 Task: Insert polyline.
Action: Mouse moved to (286, 110)
Screenshot: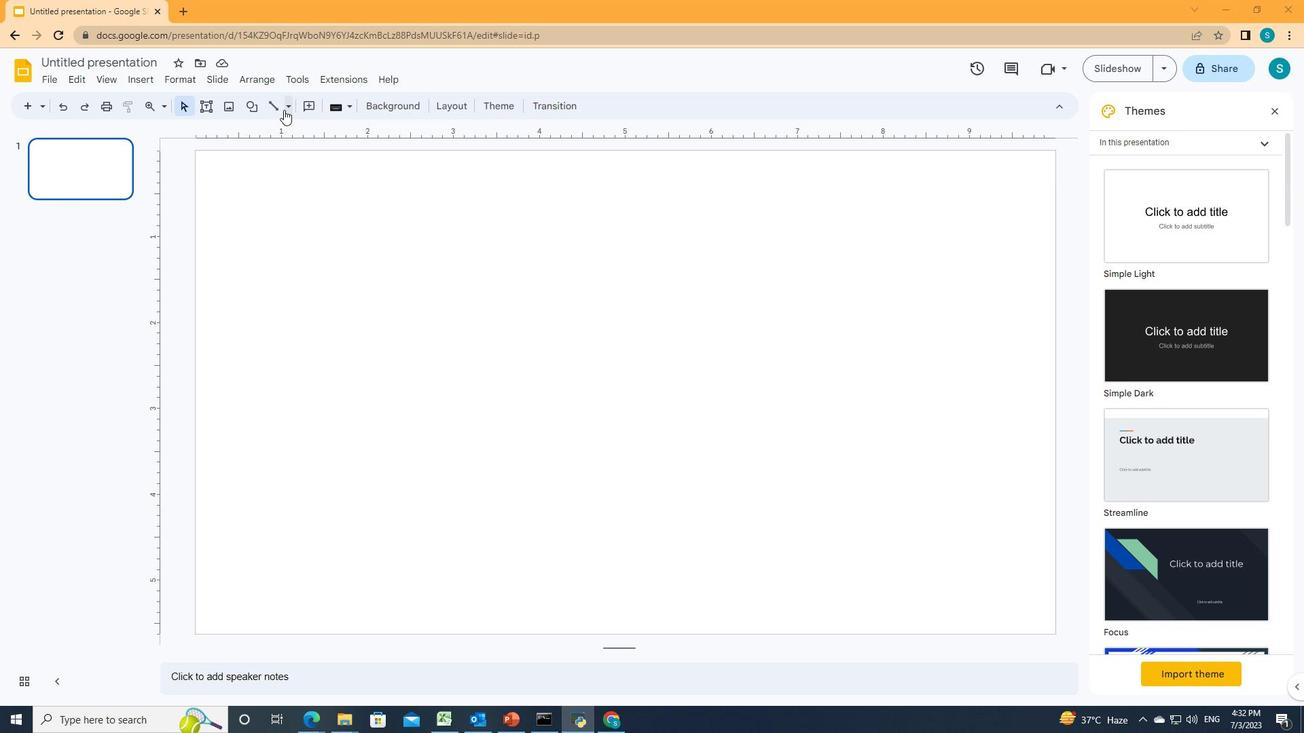 
Action: Mouse pressed left at (286, 110)
Screenshot: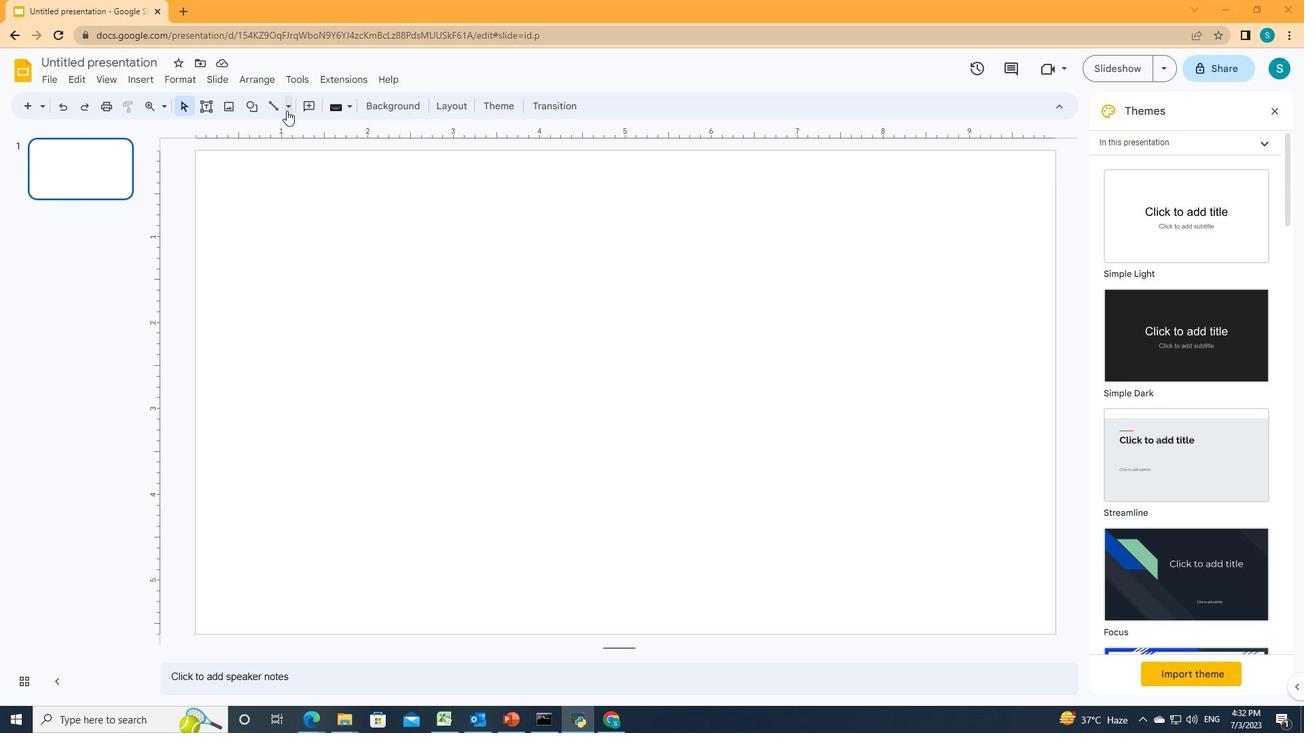 
Action: Mouse moved to (293, 233)
Screenshot: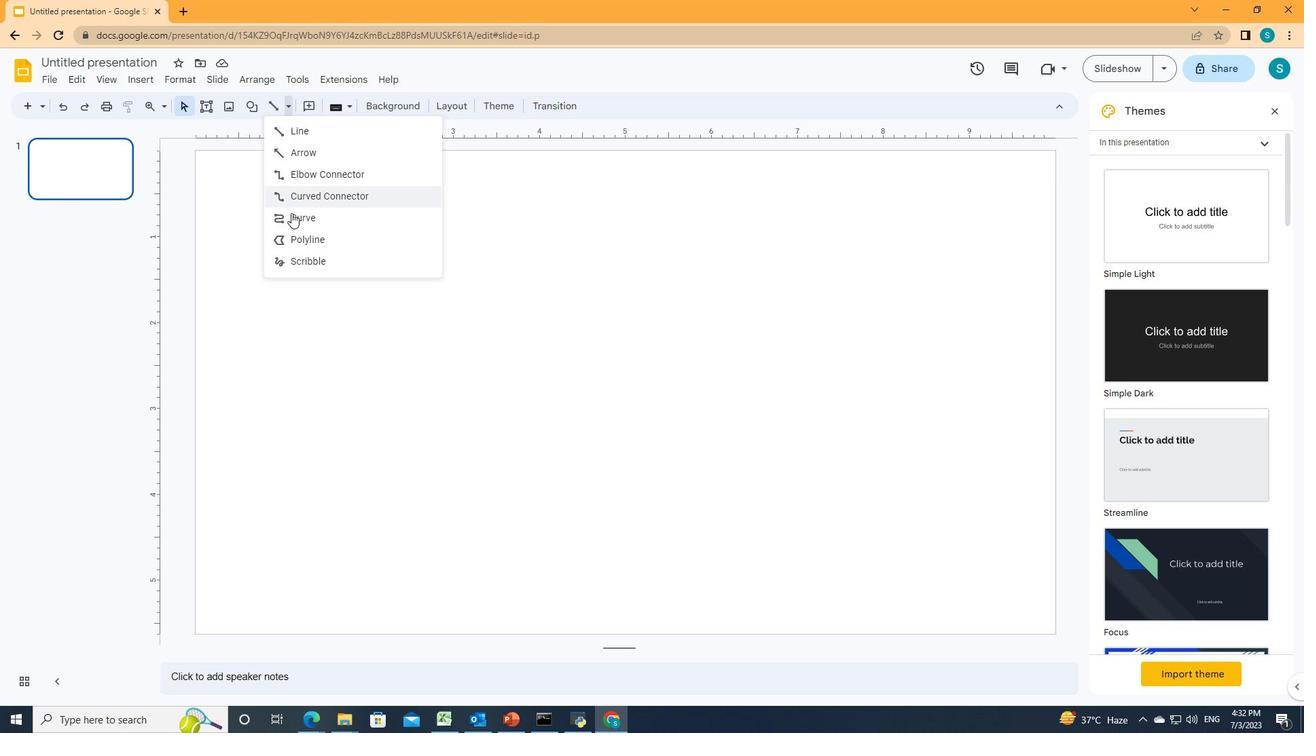 
Action: Mouse pressed left at (293, 233)
Screenshot: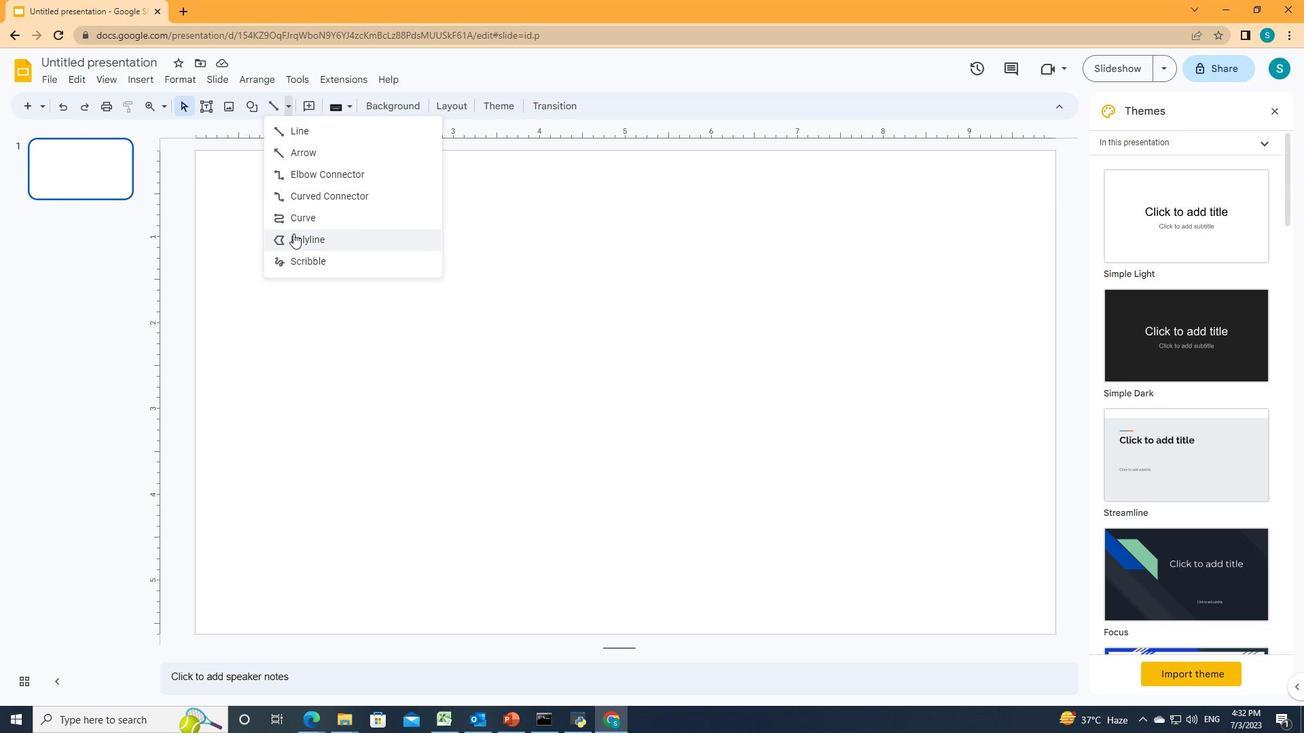 
Action: Mouse moved to (372, 257)
Screenshot: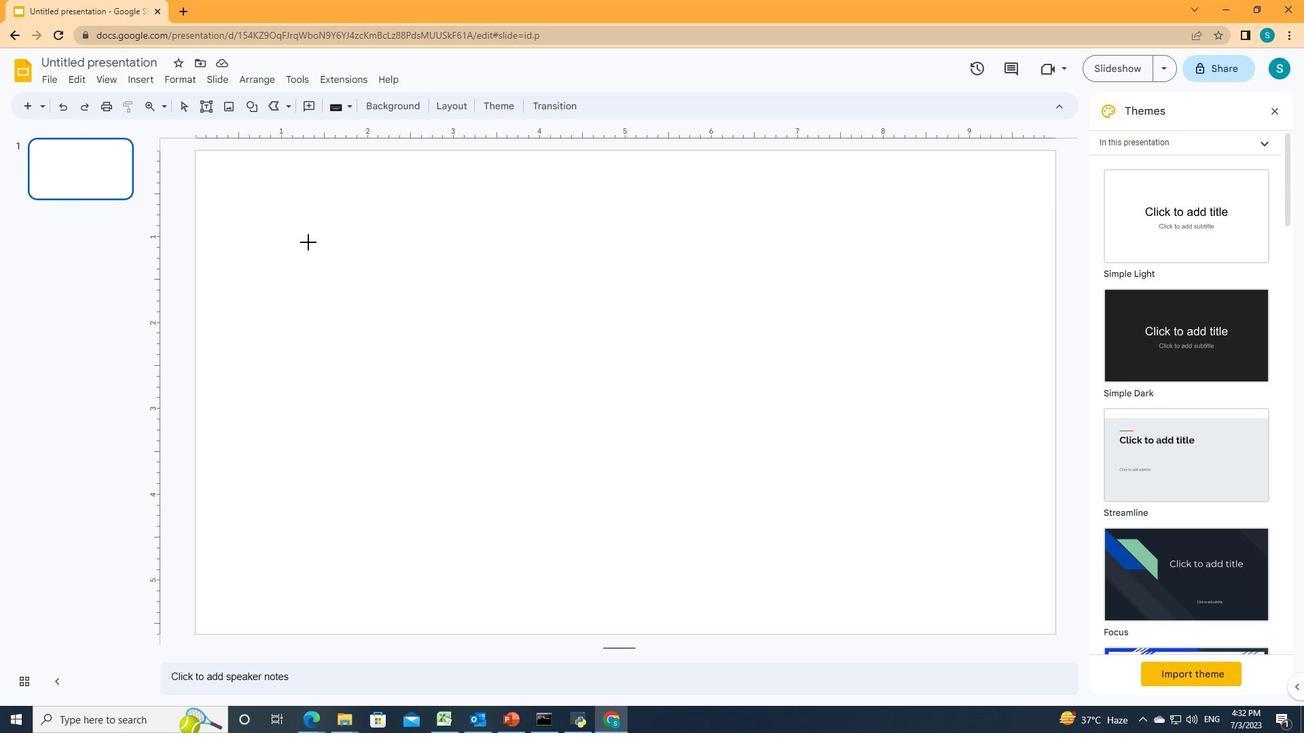 
Action: Mouse pressed left at (372, 257)
Screenshot: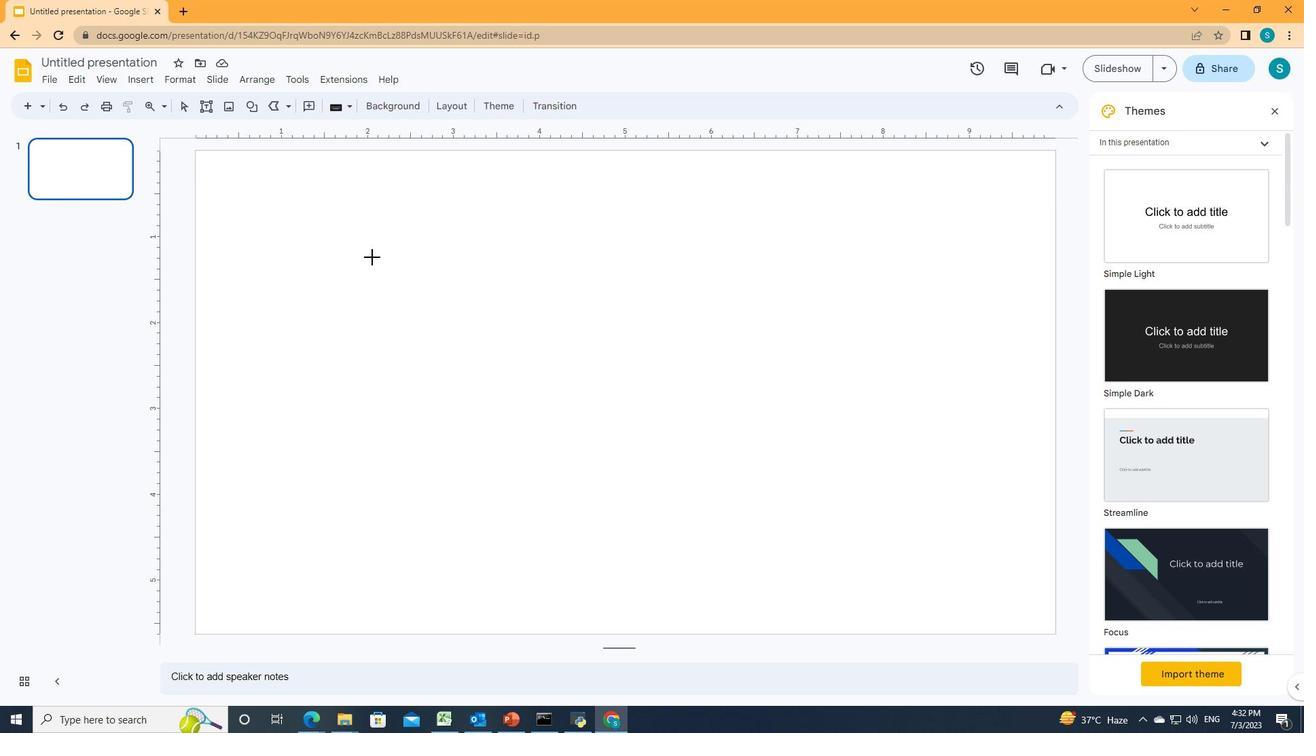 
Action: Mouse moved to (589, 254)
Screenshot: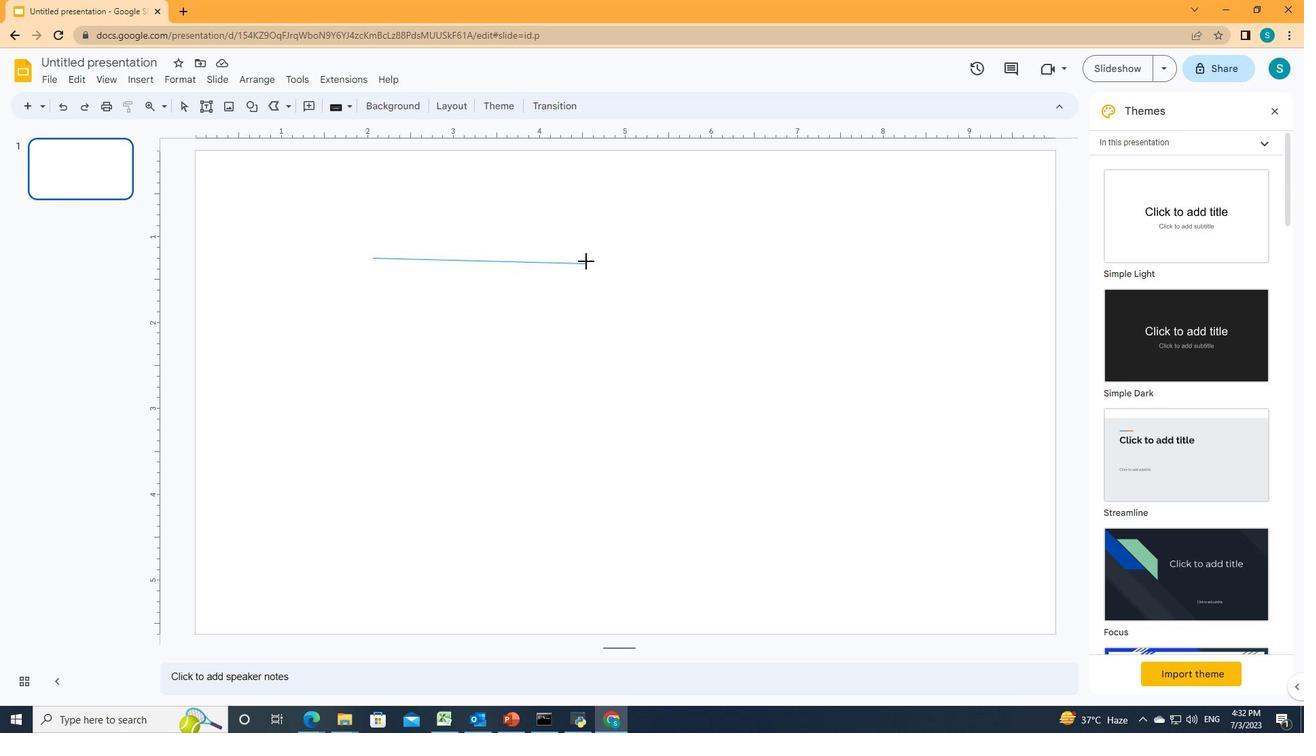 
Action: Mouse pressed left at (589, 254)
Screenshot: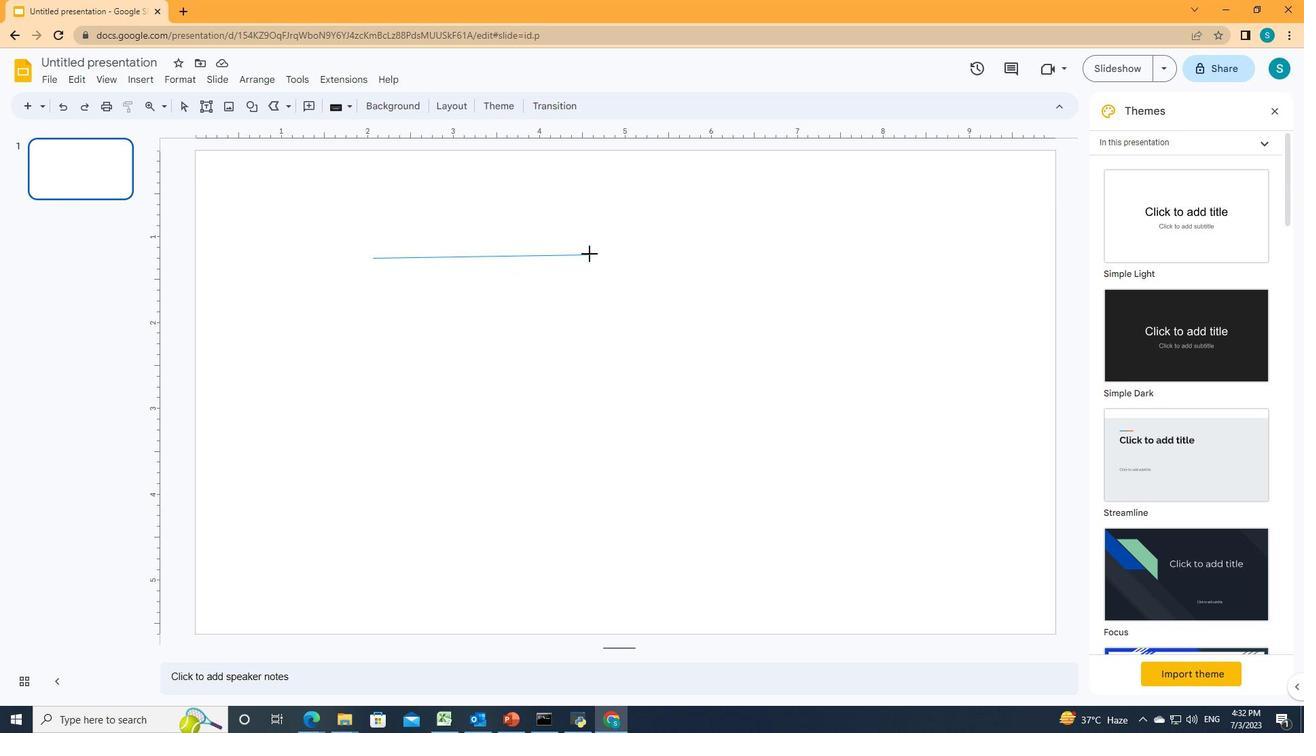 
Action: Mouse moved to (539, 309)
Screenshot: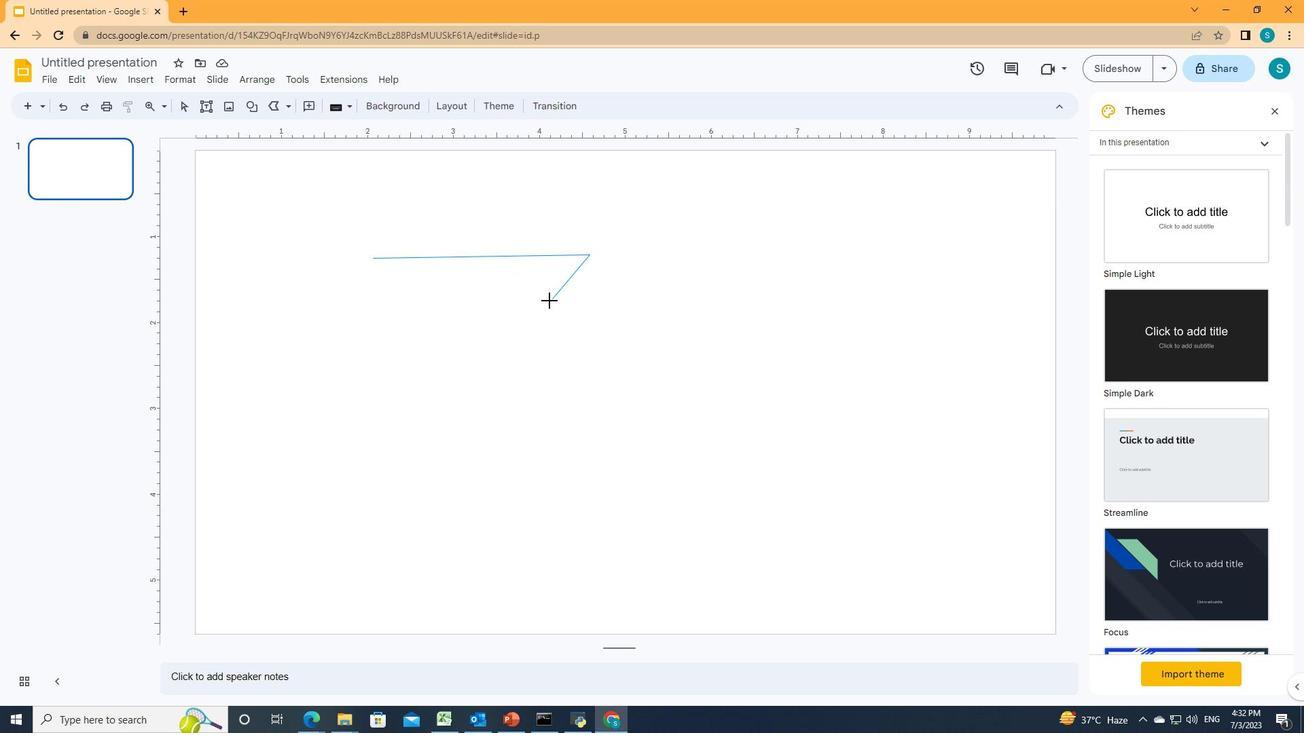 
Action: Mouse pressed left at (539, 309)
Screenshot: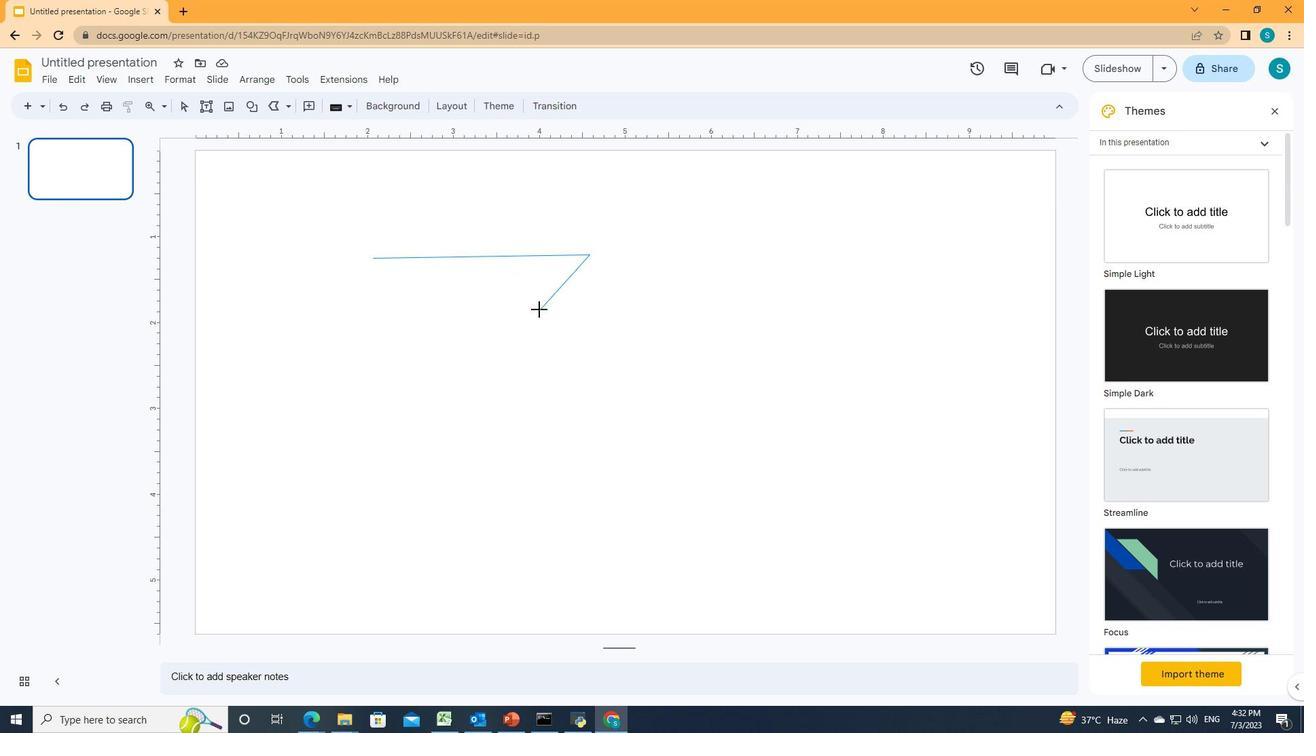
Action: Mouse moved to (604, 355)
Screenshot: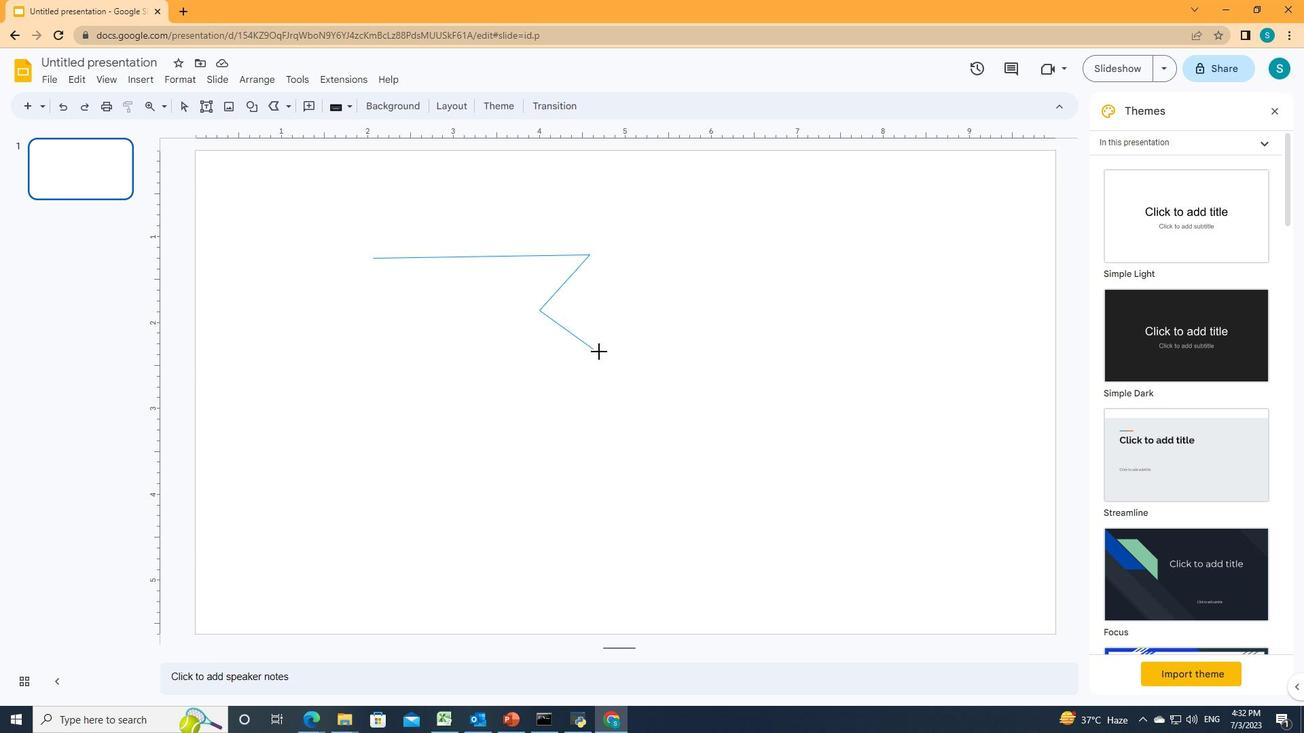 
Action: Mouse pressed left at (604, 355)
Screenshot: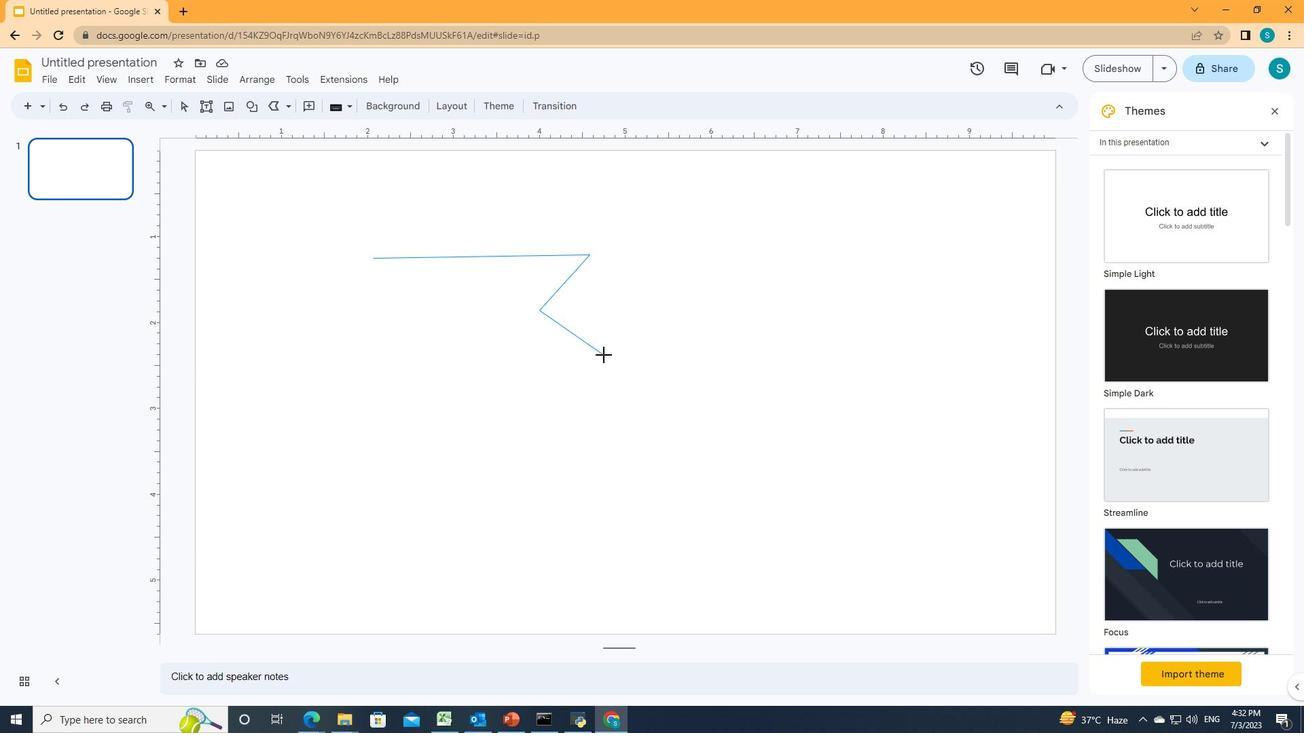 
Action: Mouse moved to (372, 353)
Screenshot: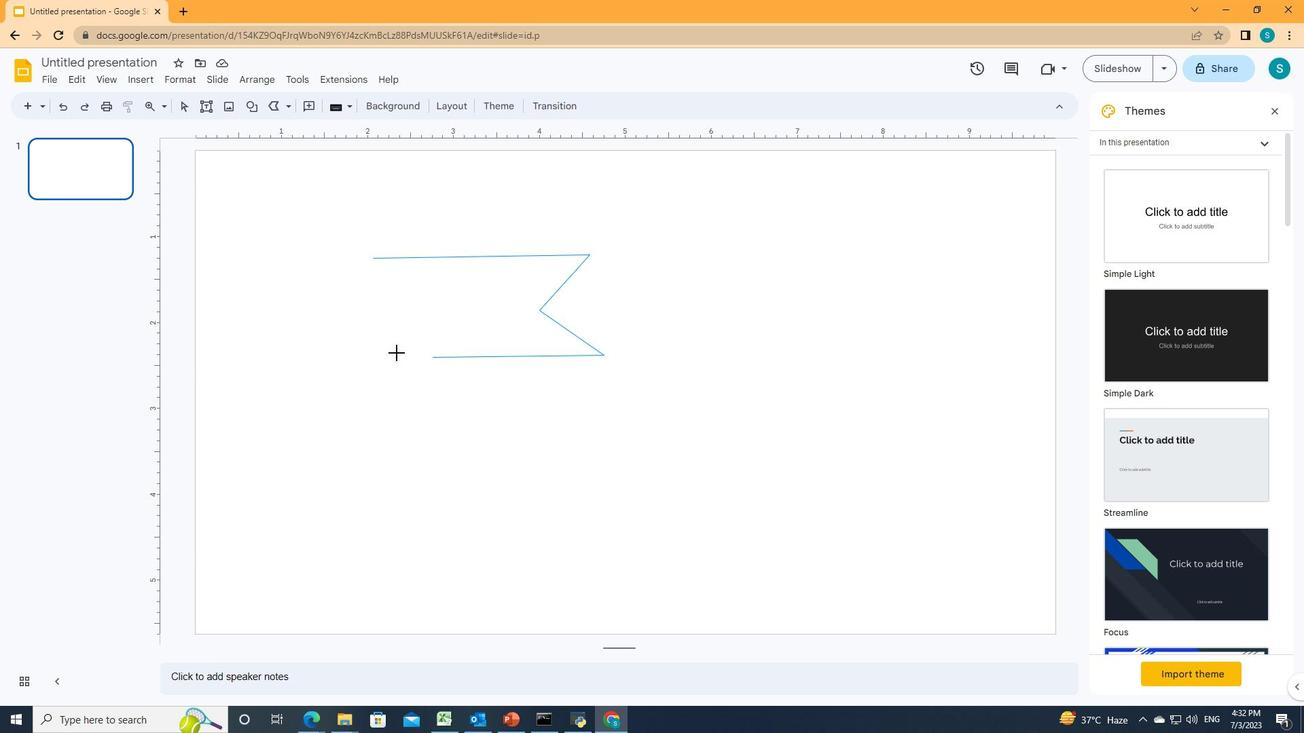 
Action: Mouse pressed left at (372, 353)
Screenshot: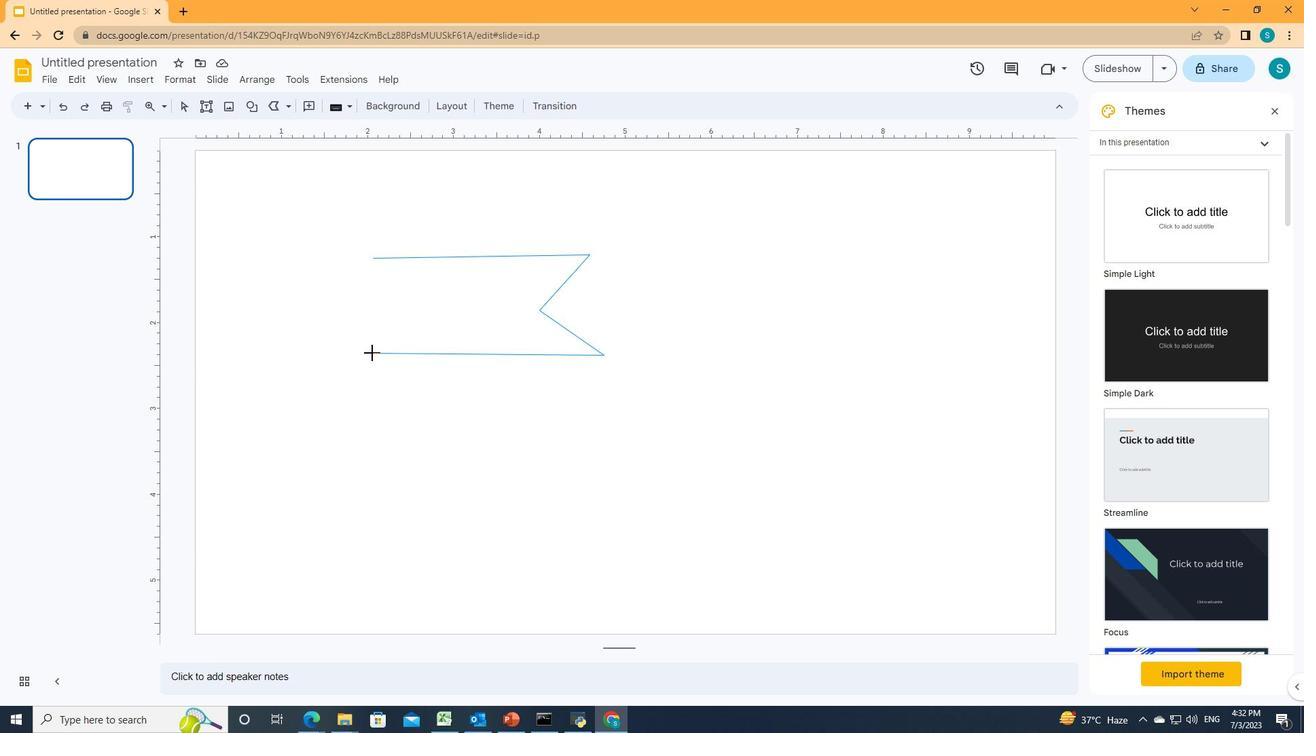 
Action: Mouse moved to (326, 299)
Screenshot: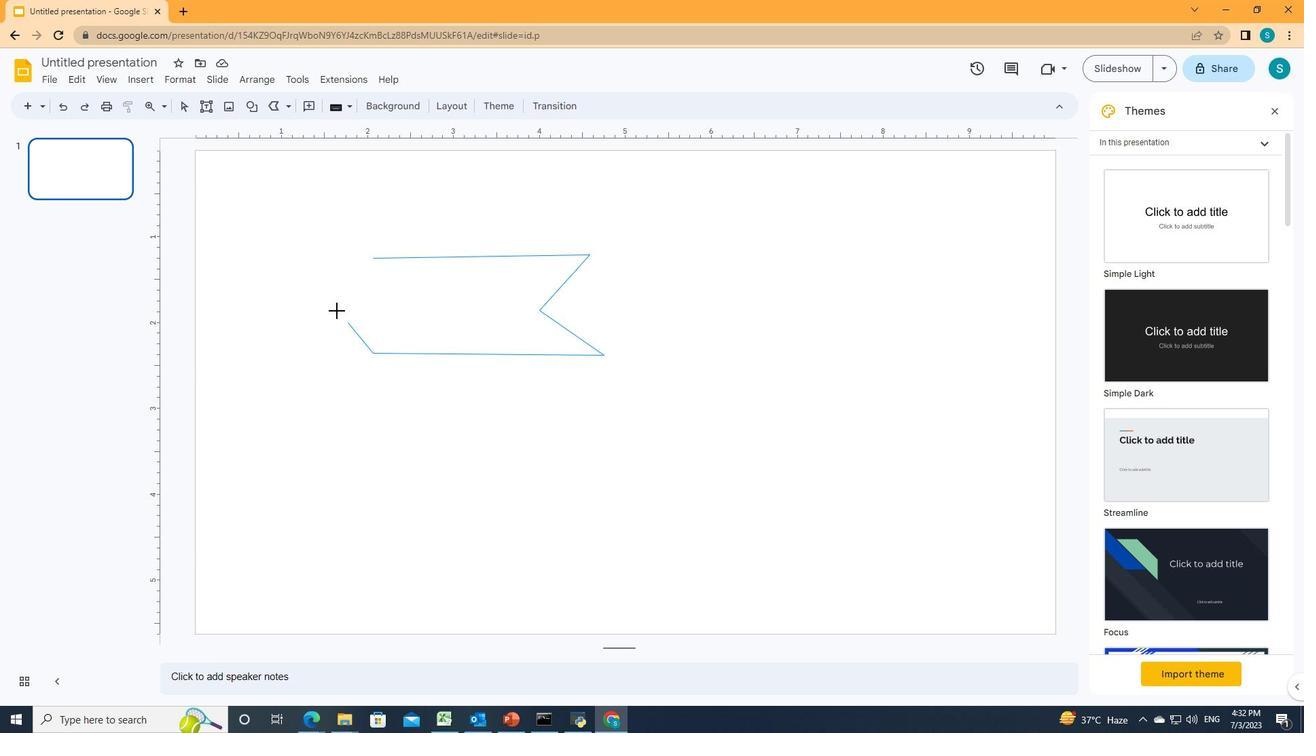
Action: Mouse pressed left at (326, 299)
Screenshot: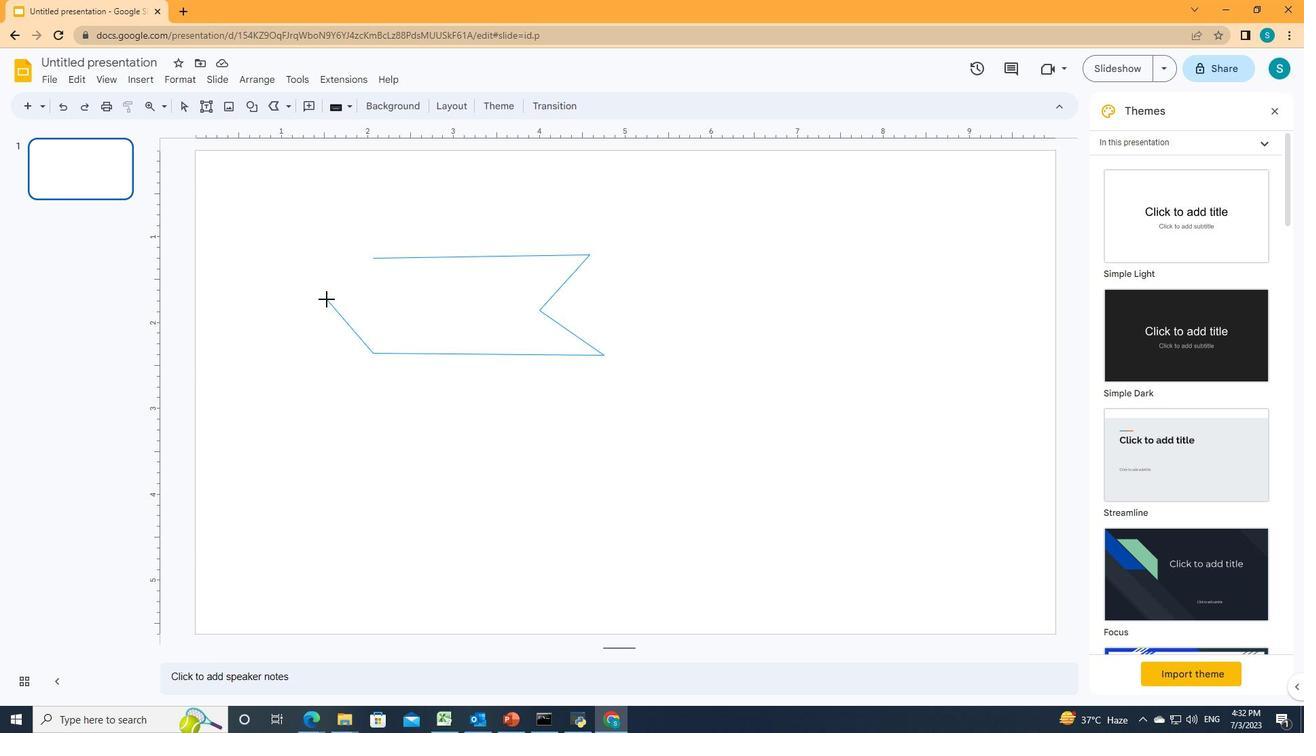 
Action: Mouse moved to (426, 389)
Screenshot: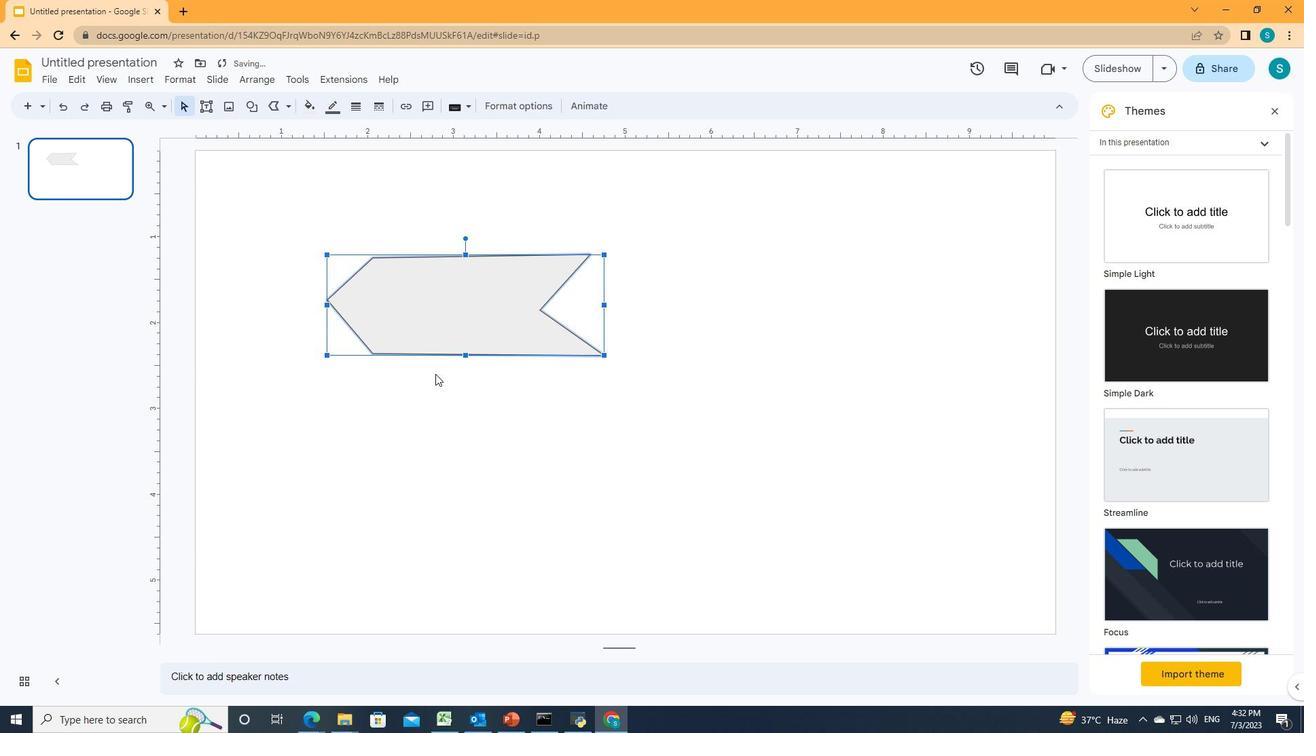 
